 Task: Sort the products by unit price (high first).
Action: Mouse moved to (22, 138)
Screenshot: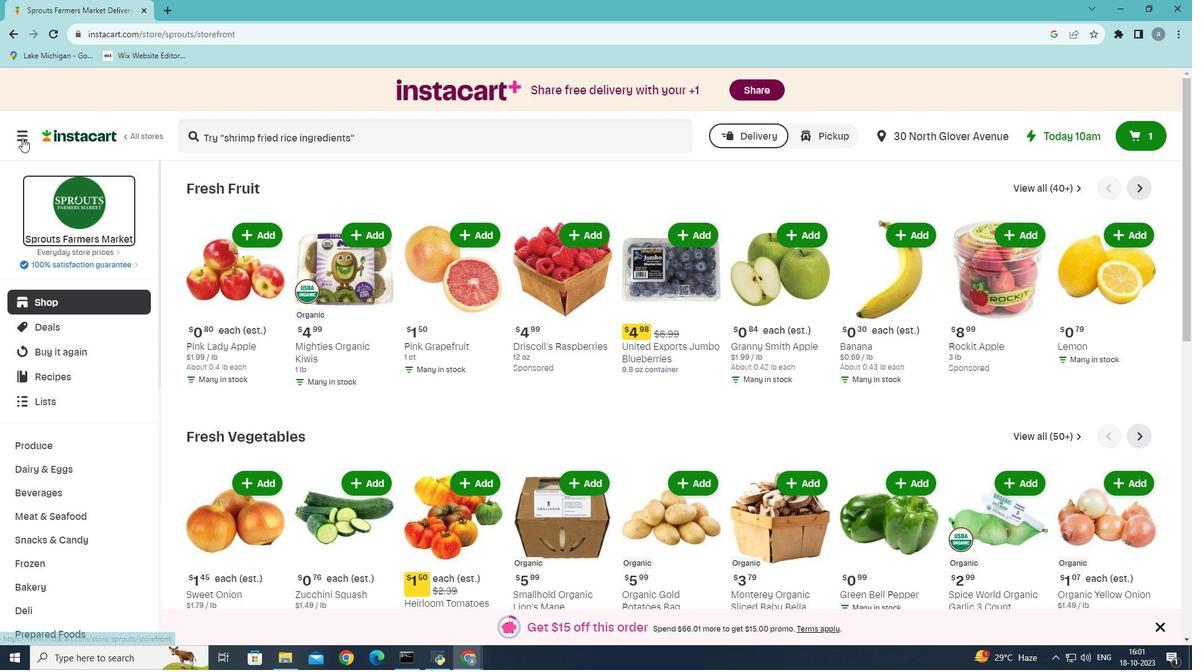 
Action: Mouse pressed left at (22, 138)
Screenshot: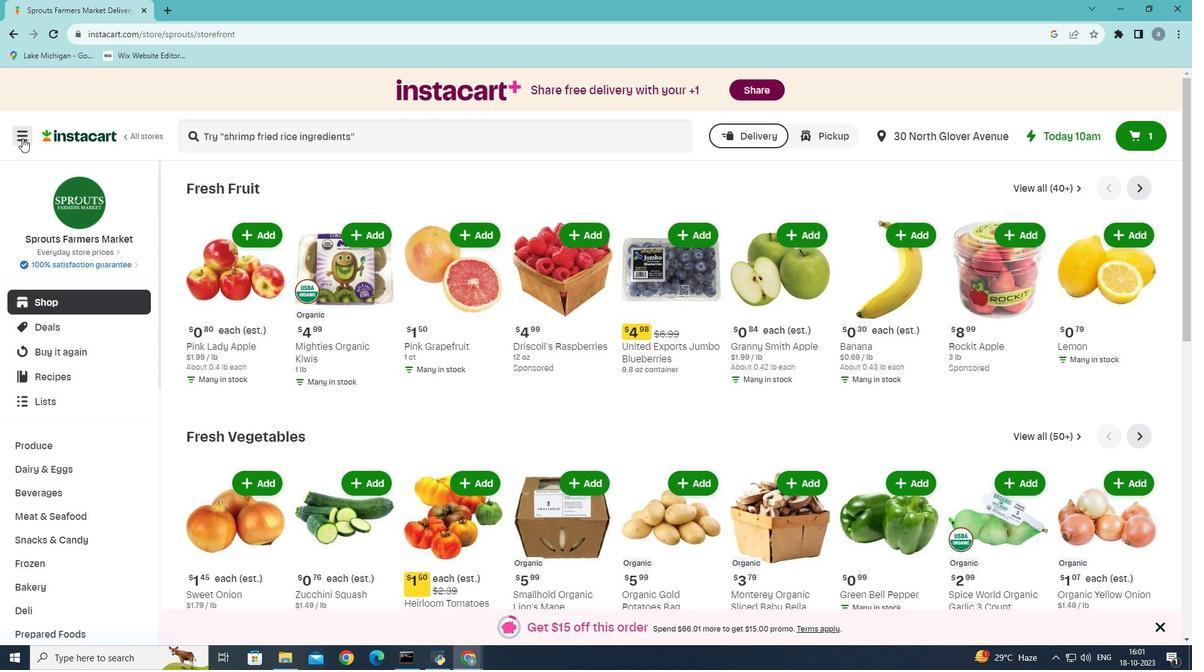 
Action: Mouse moved to (70, 363)
Screenshot: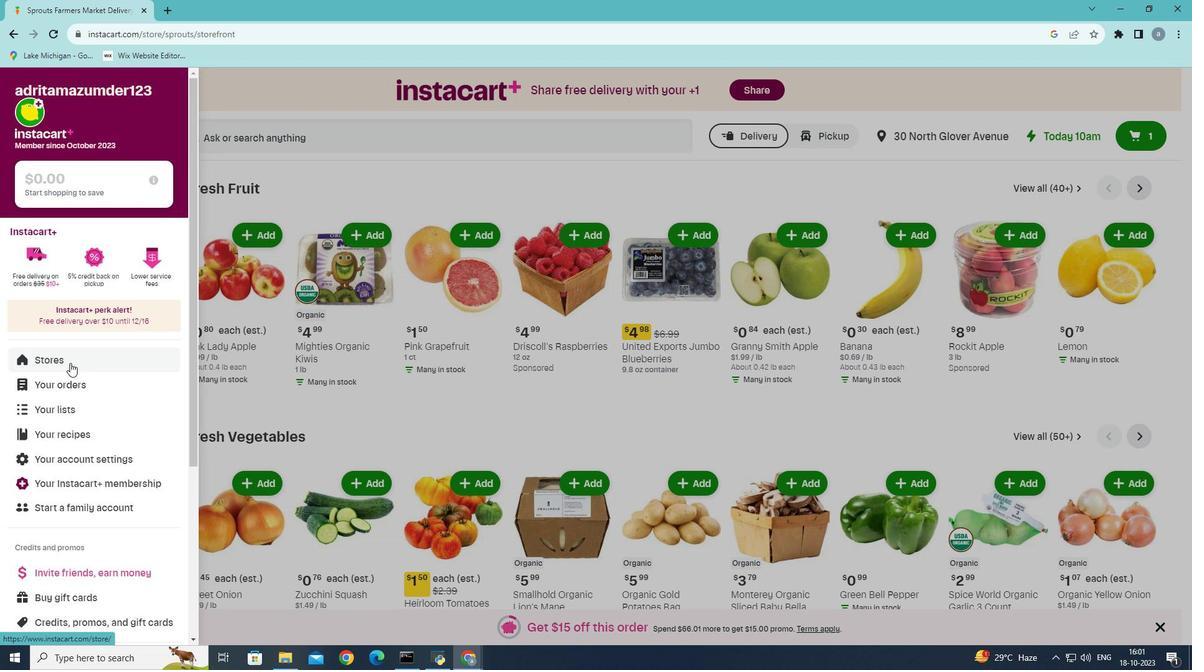 
Action: Mouse pressed left at (70, 363)
Screenshot: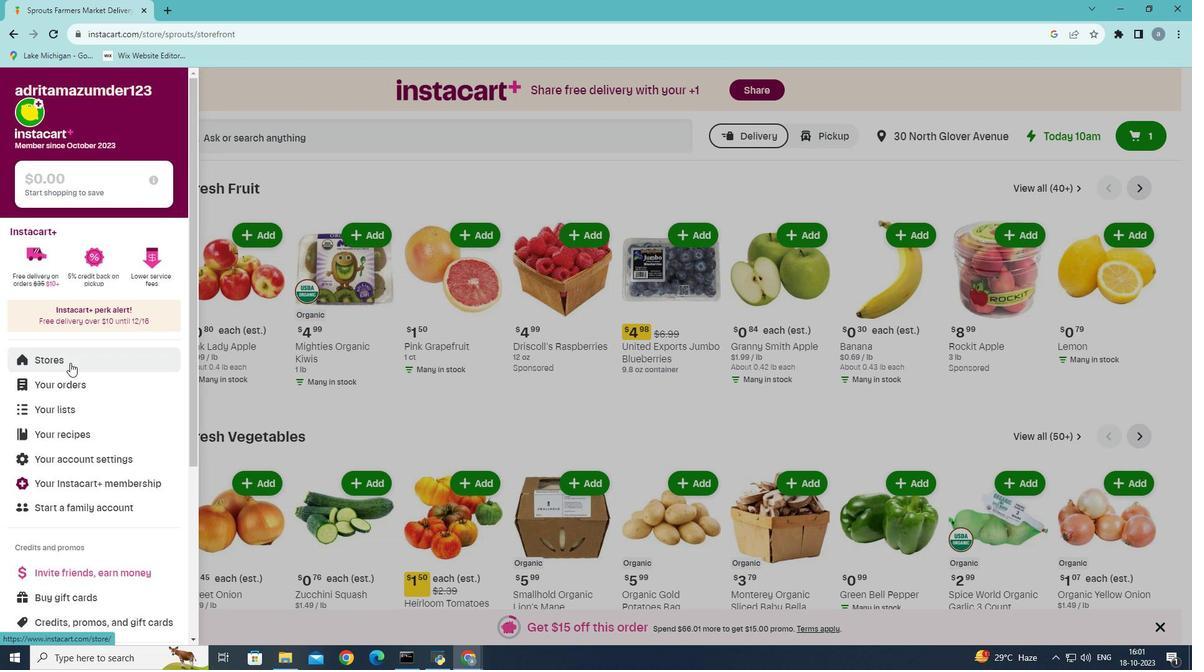 
Action: Mouse moved to (293, 150)
Screenshot: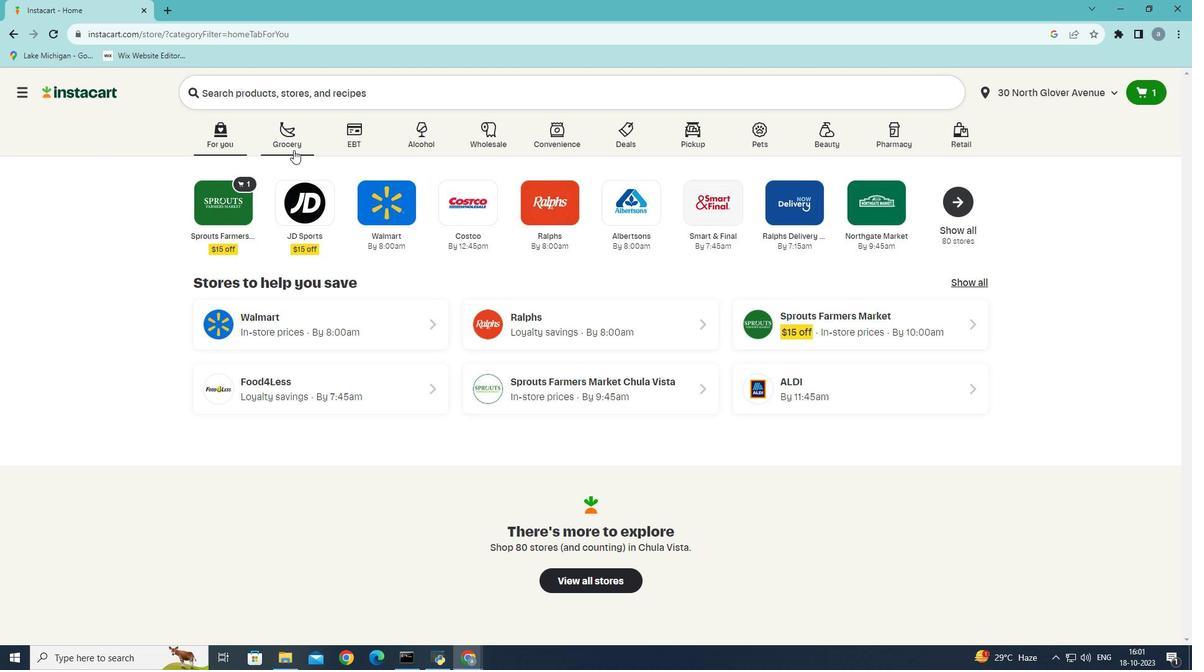 
Action: Mouse pressed left at (293, 150)
Screenshot: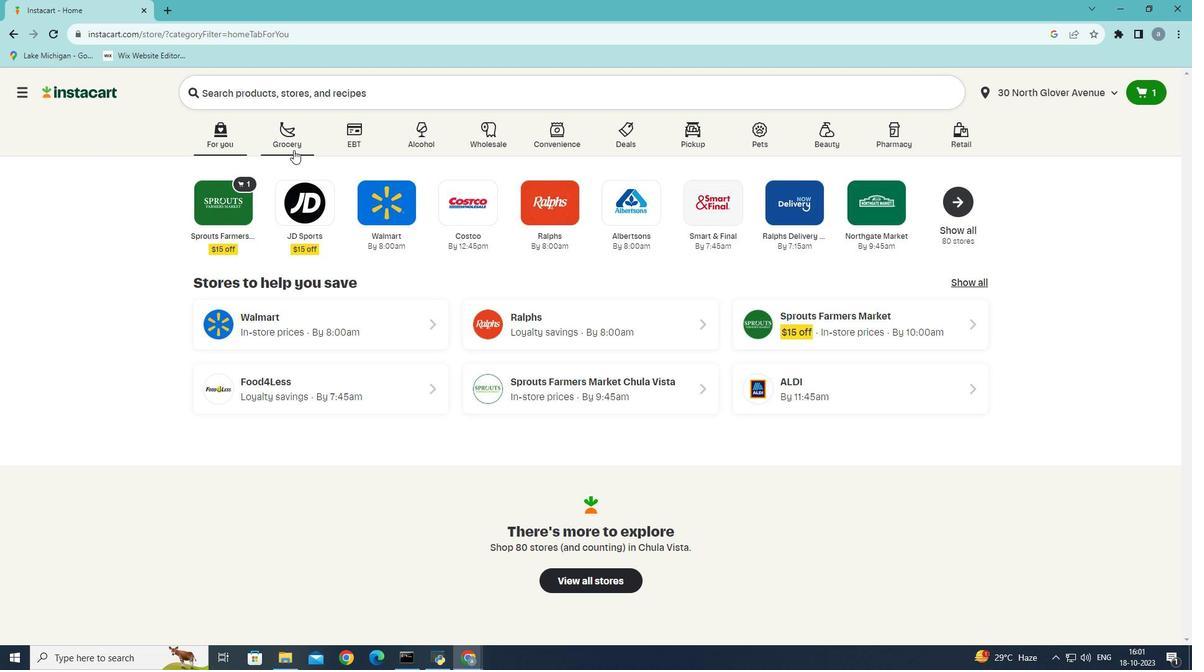 
Action: Mouse moved to (253, 355)
Screenshot: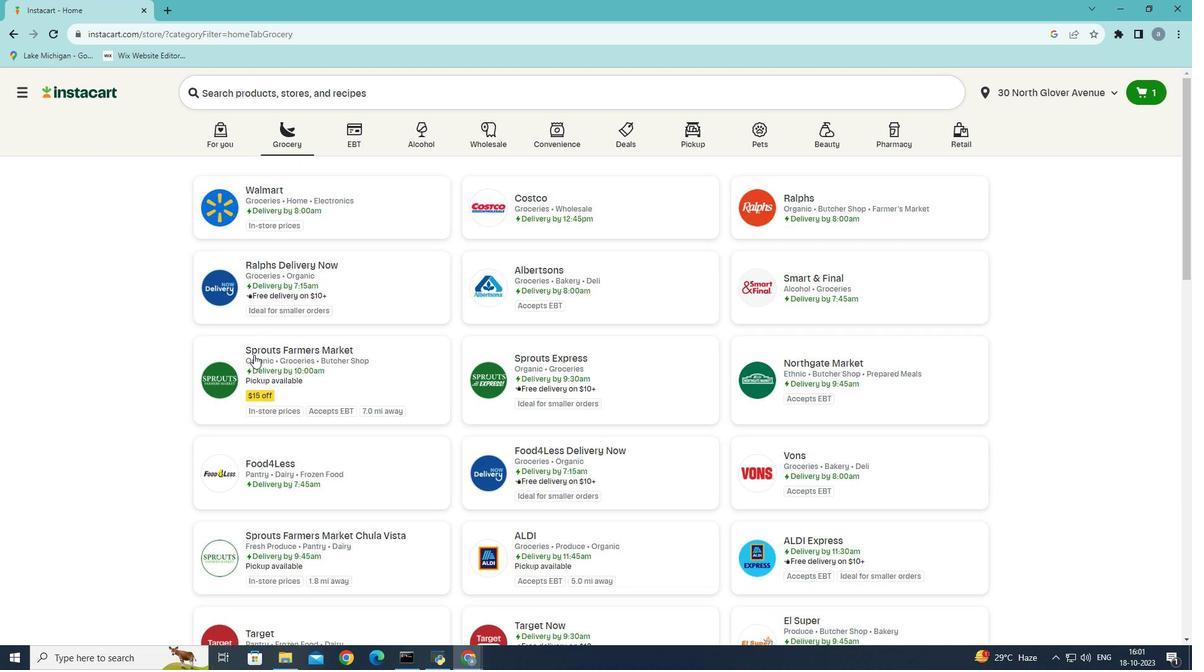 
Action: Mouse pressed left at (253, 355)
Screenshot: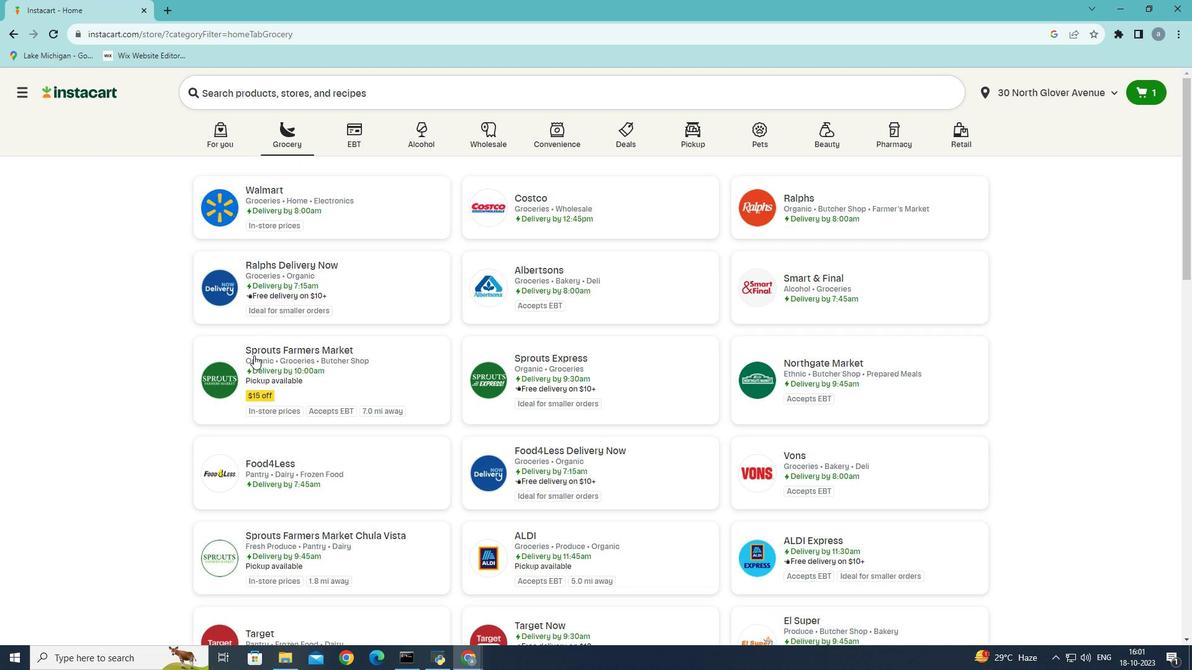 
Action: Mouse moved to (47, 515)
Screenshot: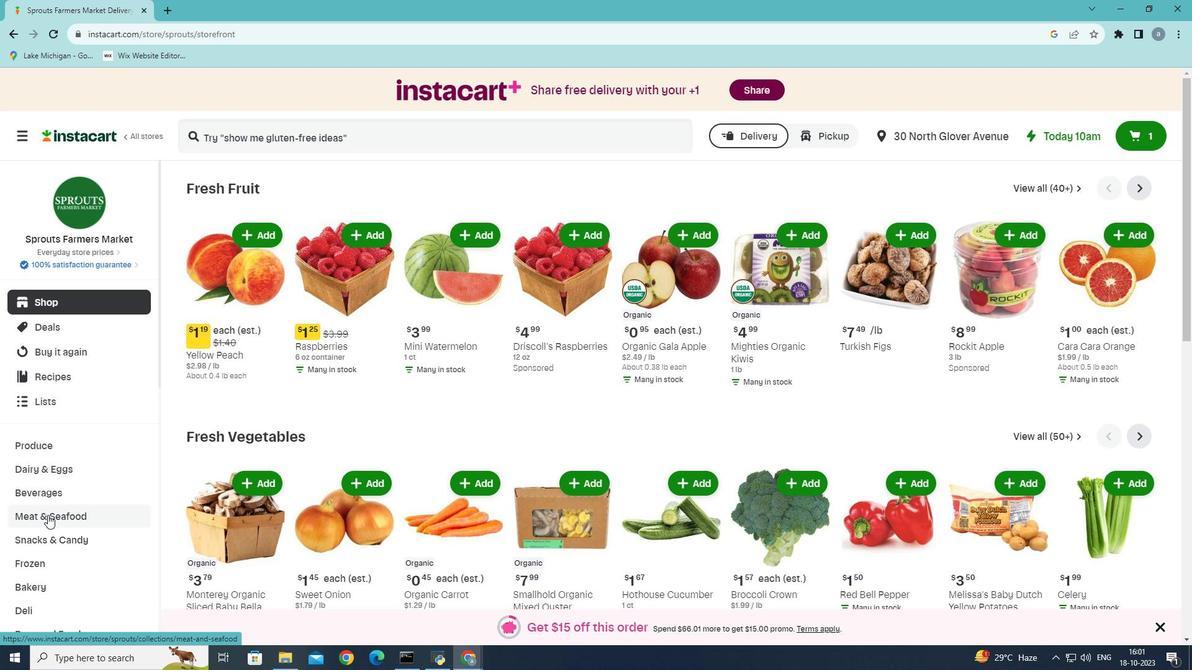 
Action: Mouse pressed left at (47, 515)
Screenshot: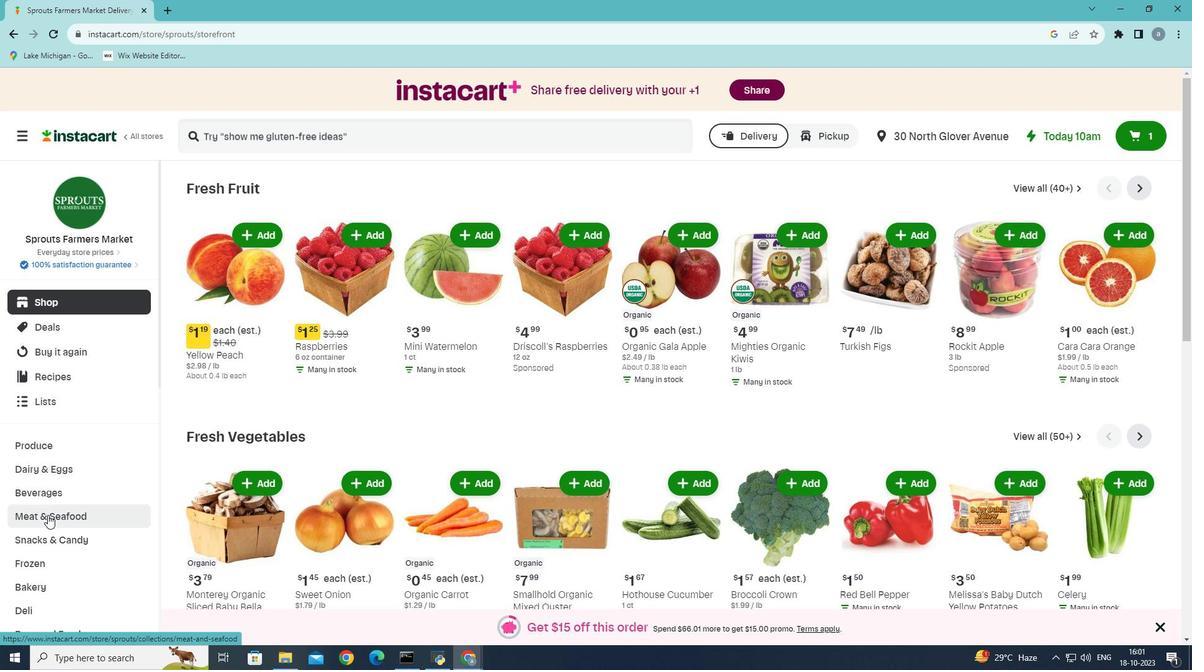 
Action: Mouse moved to (459, 218)
Screenshot: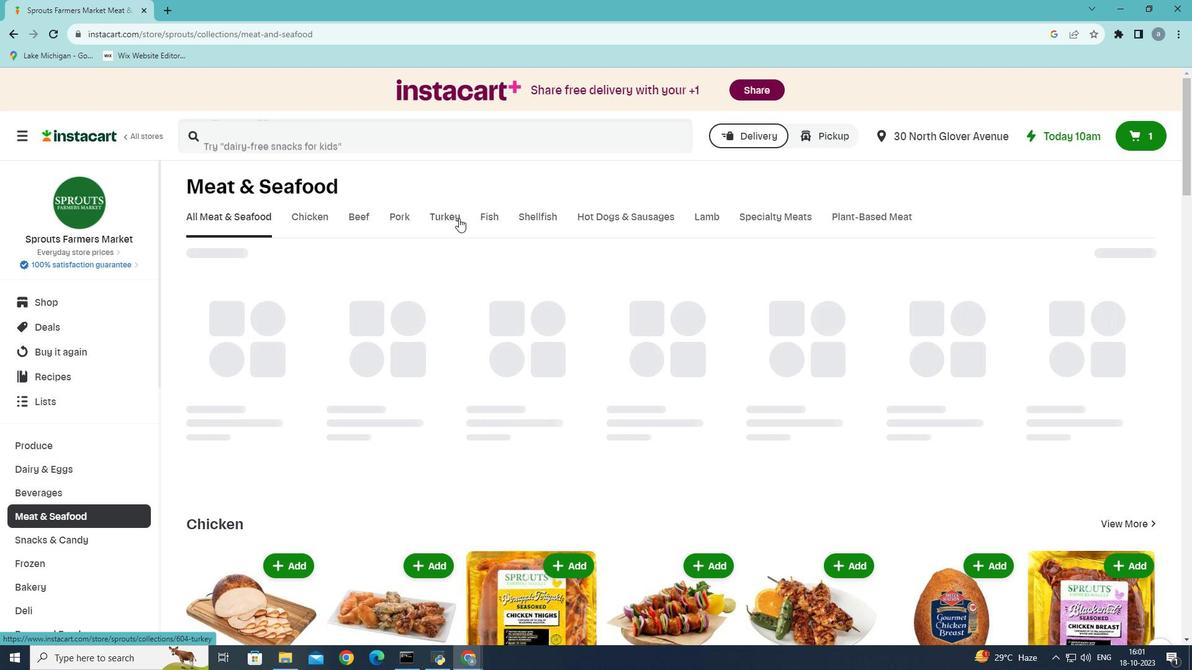 
Action: Mouse pressed left at (459, 218)
Screenshot: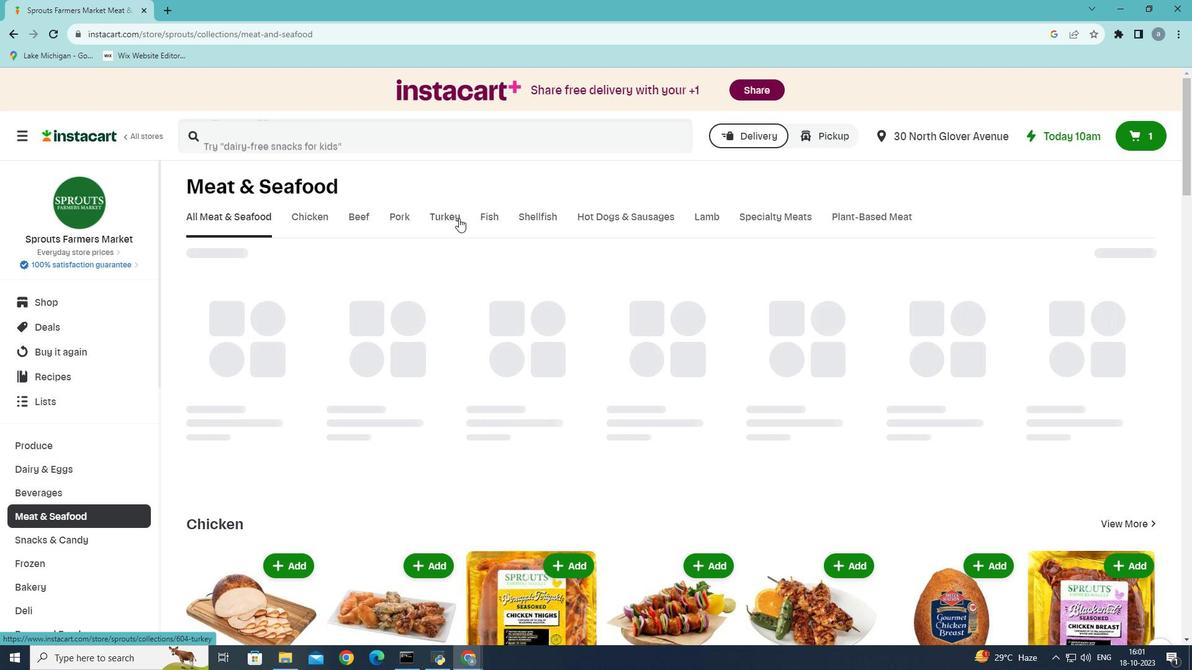 
Action: Mouse moved to (431, 267)
Screenshot: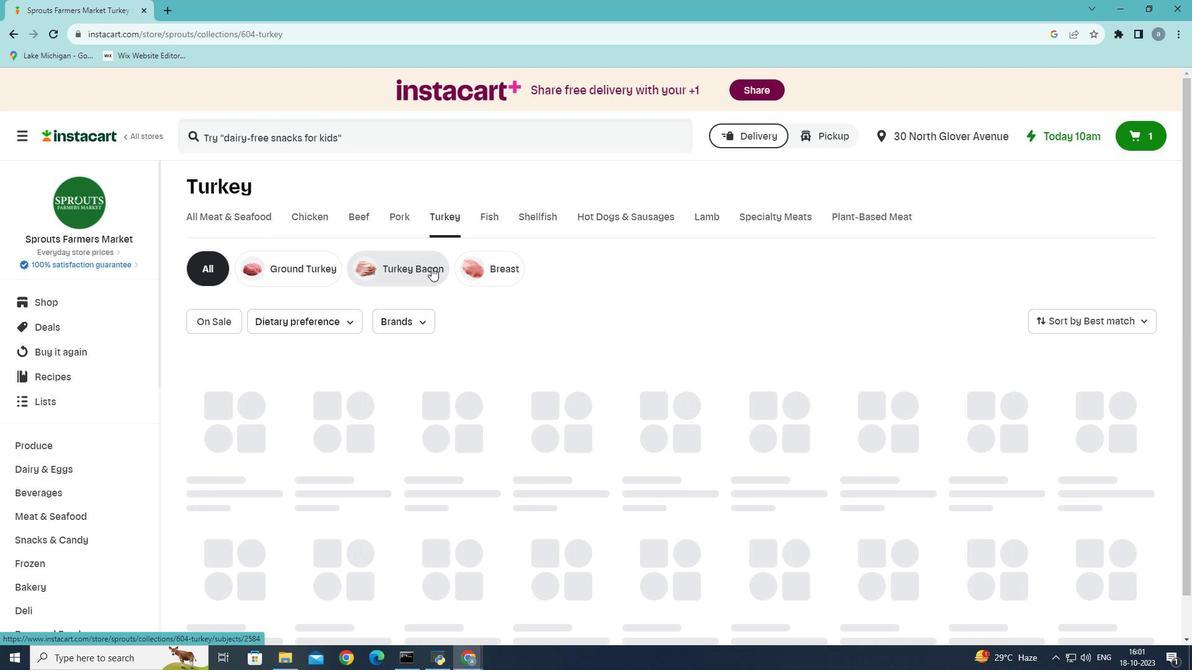 
Action: Mouse pressed left at (431, 267)
Screenshot: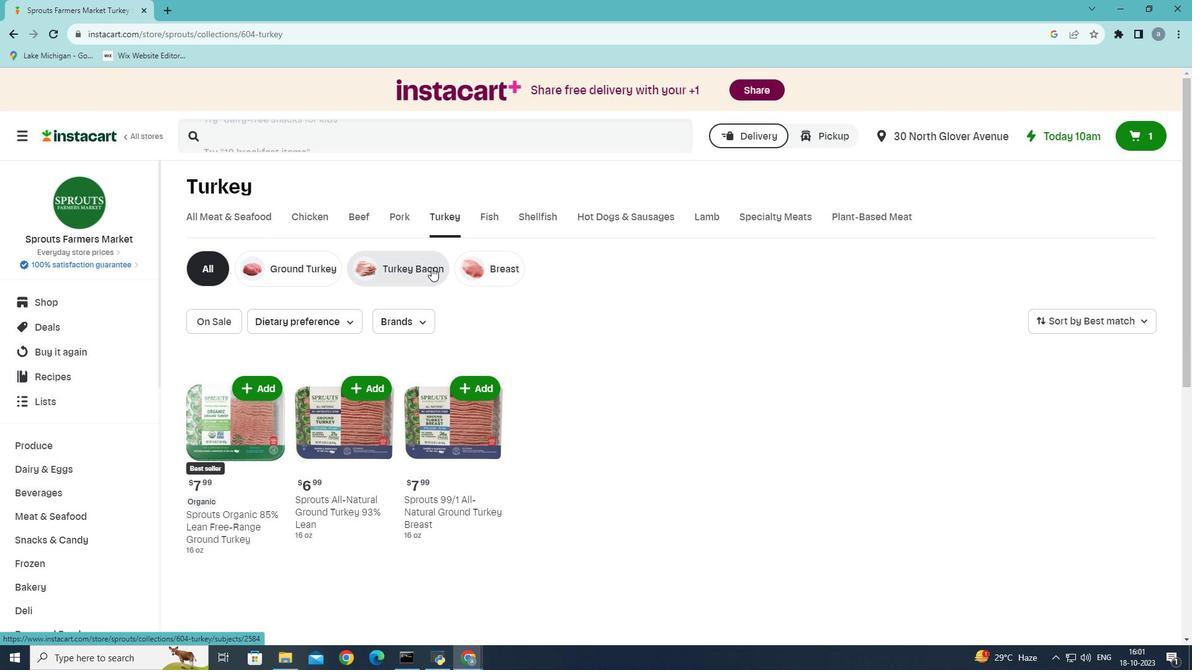 
Action: Mouse moved to (1143, 323)
Screenshot: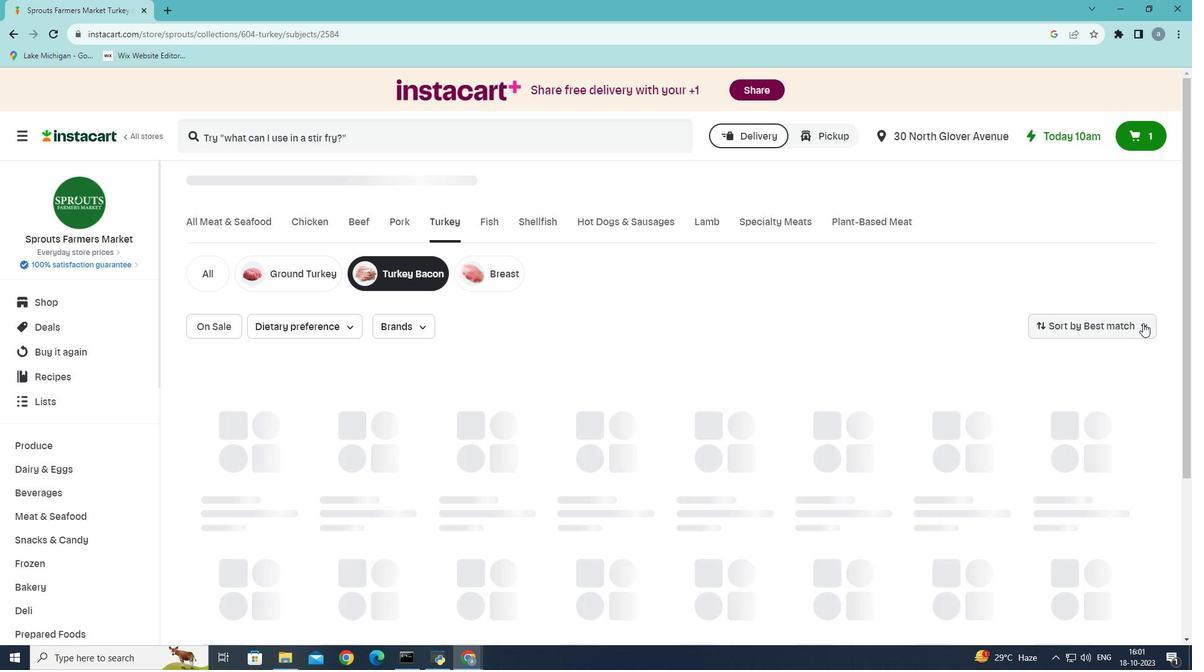 
Action: Mouse pressed left at (1143, 323)
Screenshot: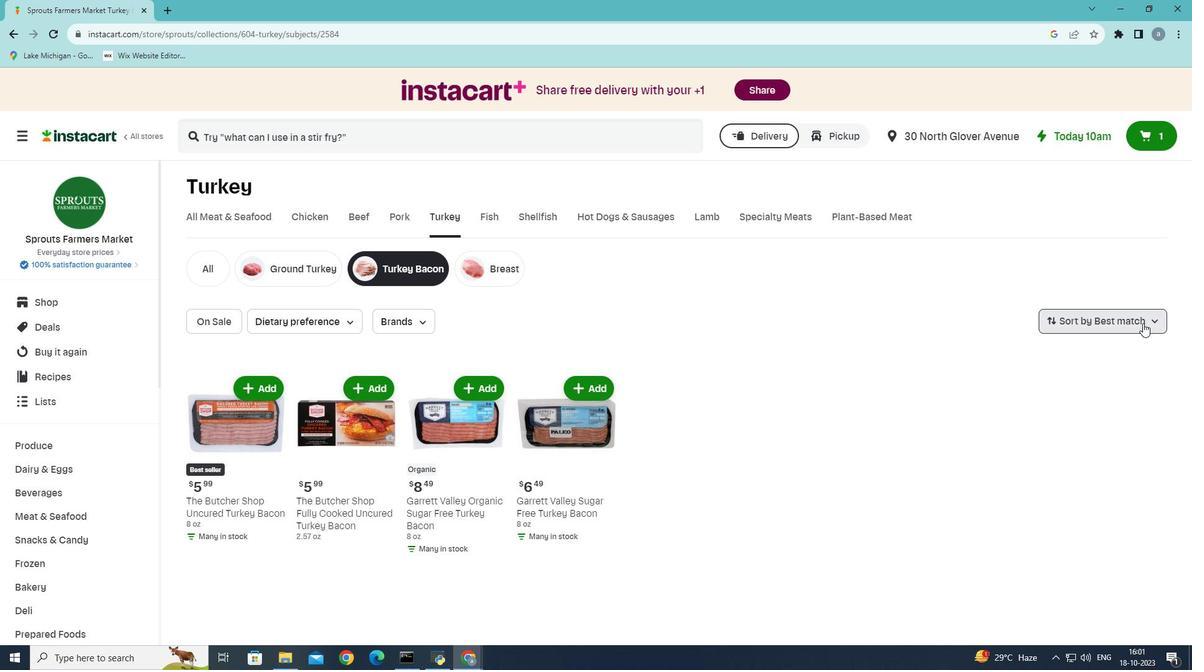 
Action: Mouse moved to (1118, 468)
Screenshot: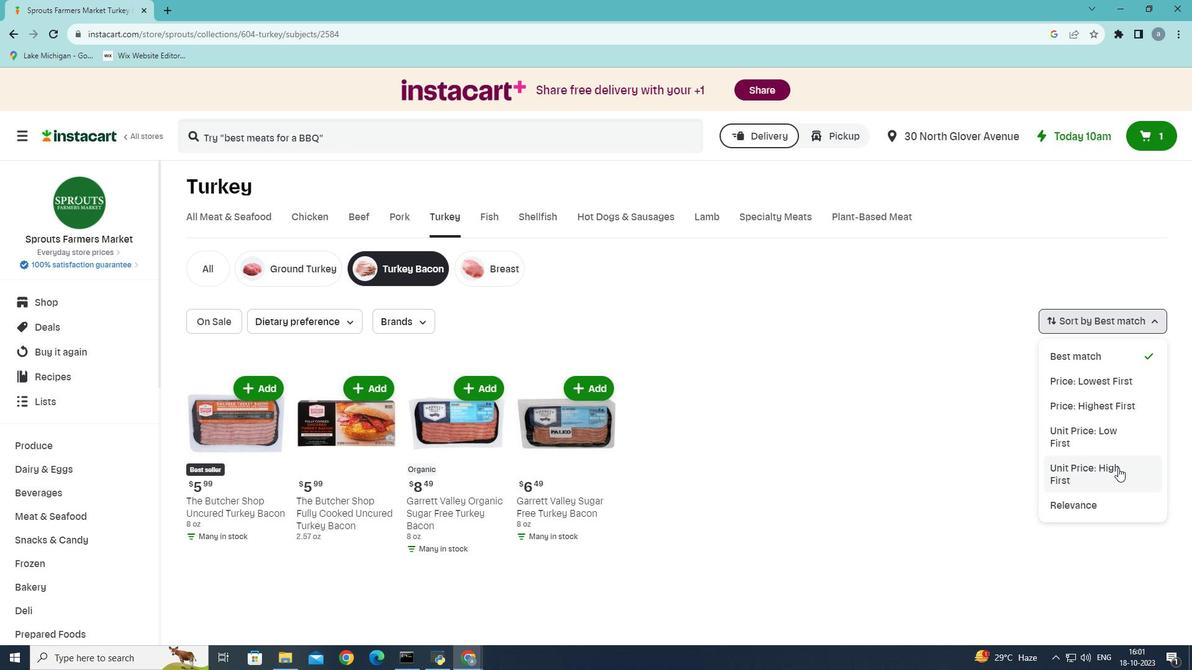 
Action: Mouse pressed left at (1118, 468)
Screenshot: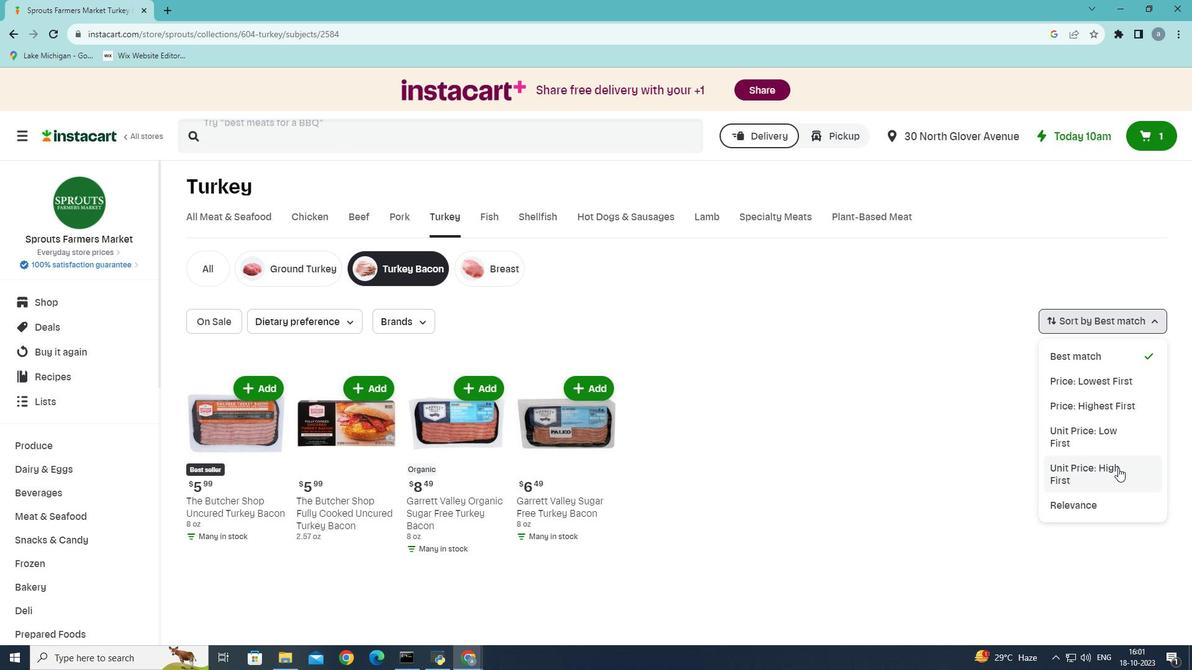 
Action: Mouse moved to (1008, 517)
Screenshot: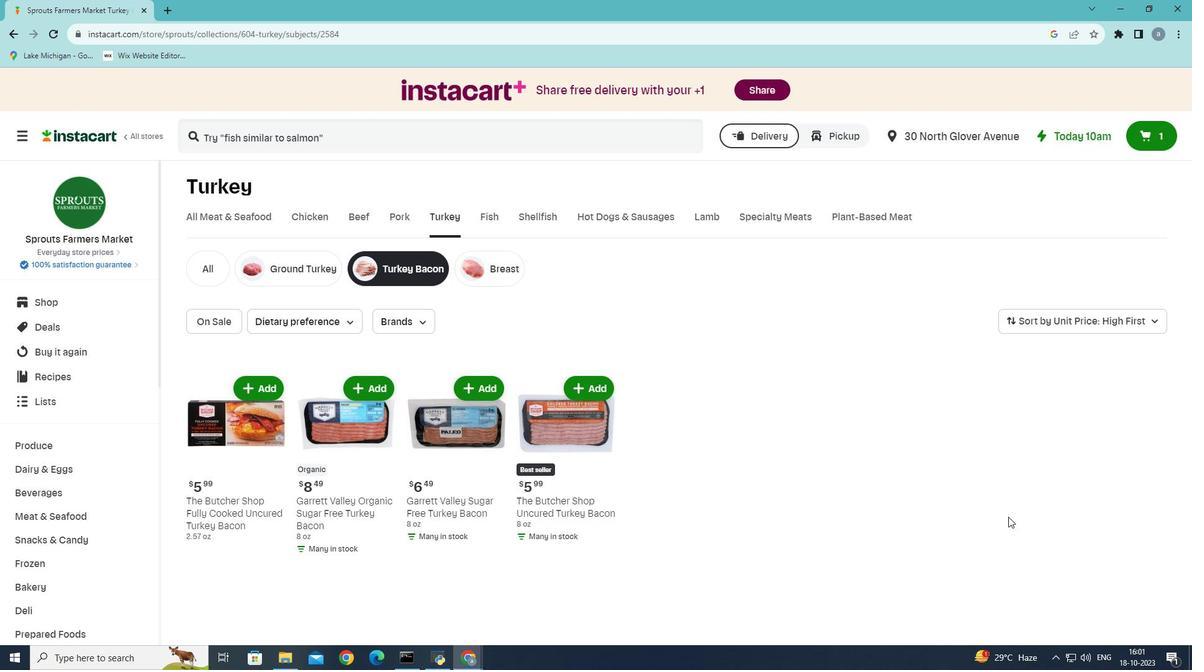 
